 Task: Select the file "X.509 Certificate Revocation" for "X.509 Certificate Revocation List".
Action: Mouse moved to (124, 13)
Screenshot: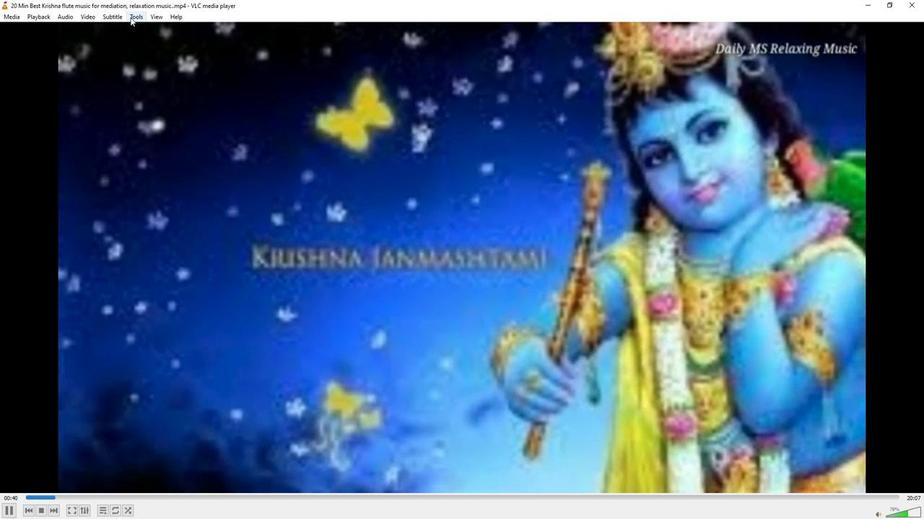 
Action: Mouse pressed left at (124, 13)
Screenshot: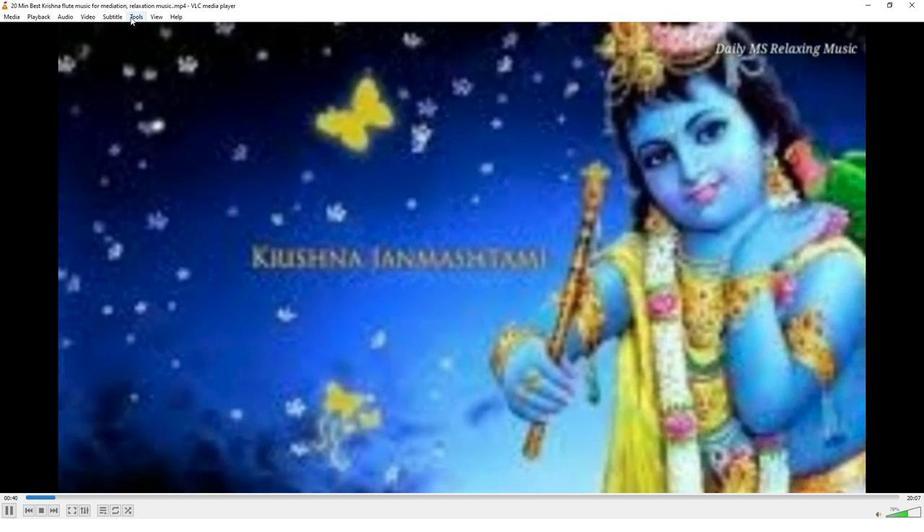 
Action: Mouse moved to (151, 125)
Screenshot: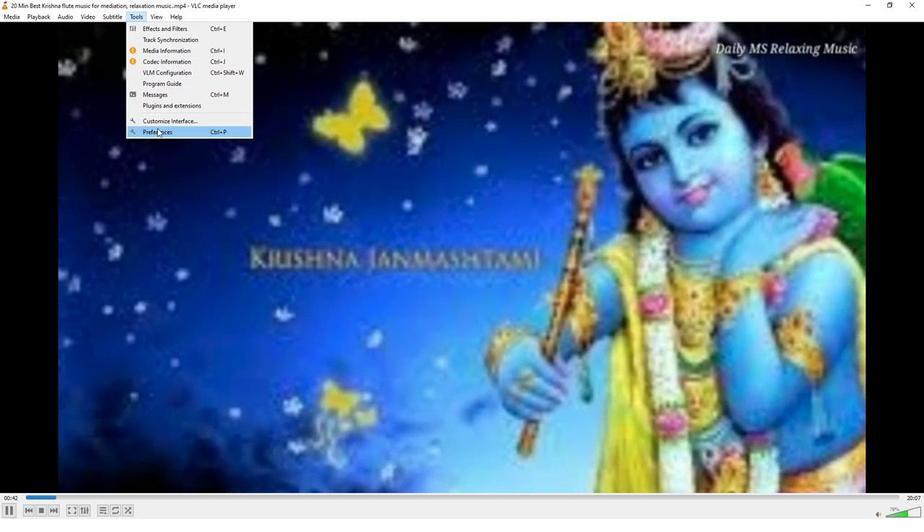 
Action: Mouse pressed left at (151, 125)
Screenshot: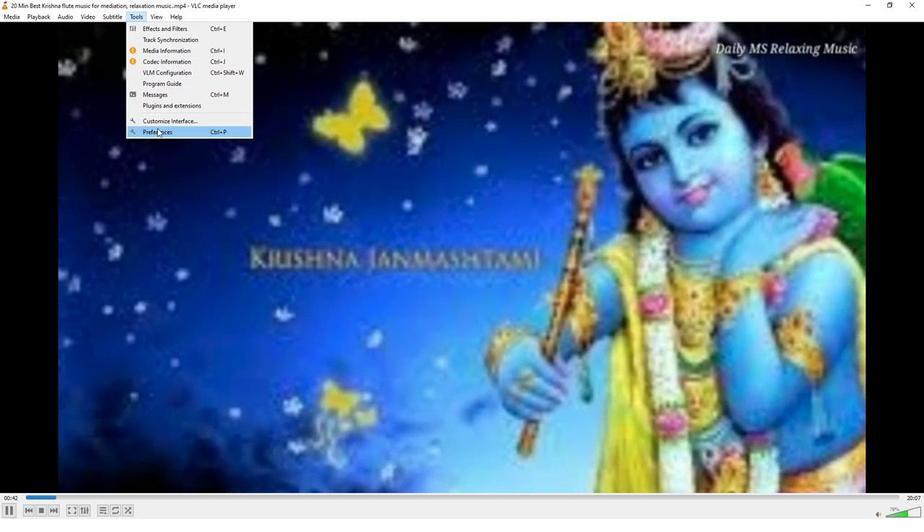 
Action: Mouse moved to (305, 423)
Screenshot: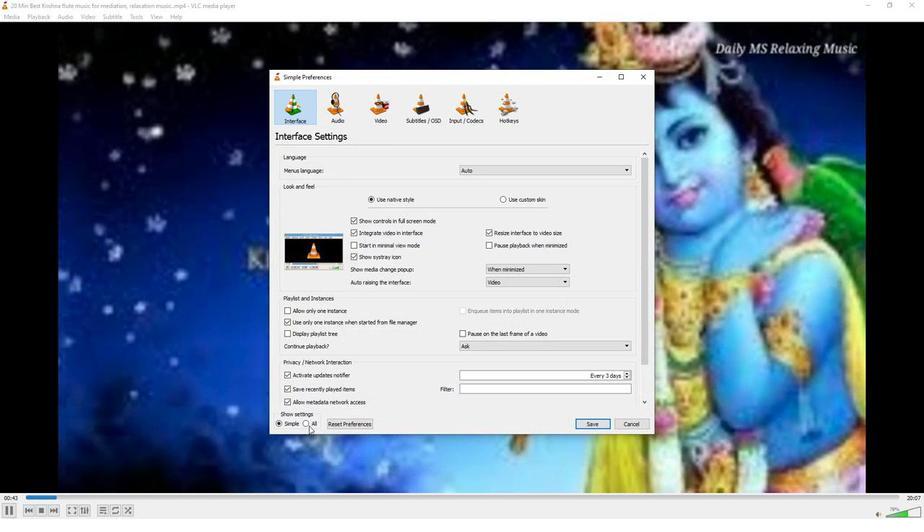 
Action: Mouse pressed left at (305, 423)
Screenshot: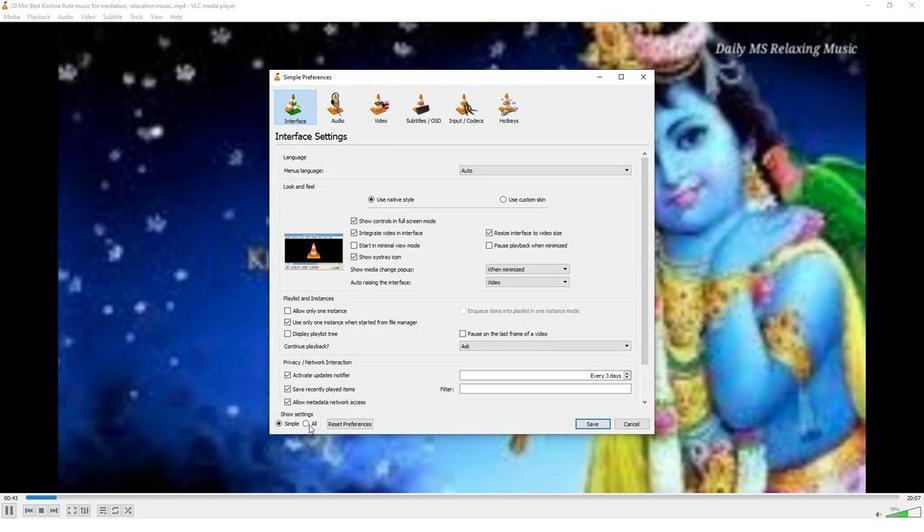 
Action: Mouse moved to (286, 257)
Screenshot: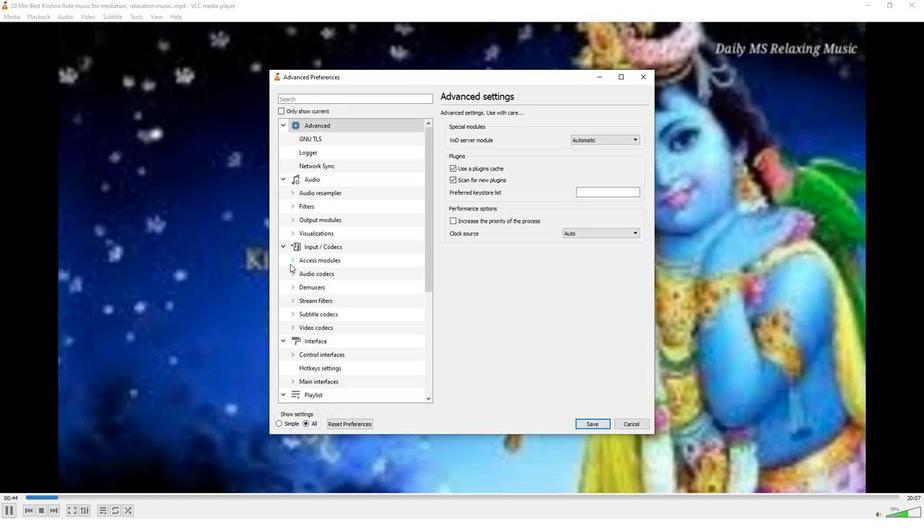 
Action: Mouse pressed left at (286, 257)
Screenshot: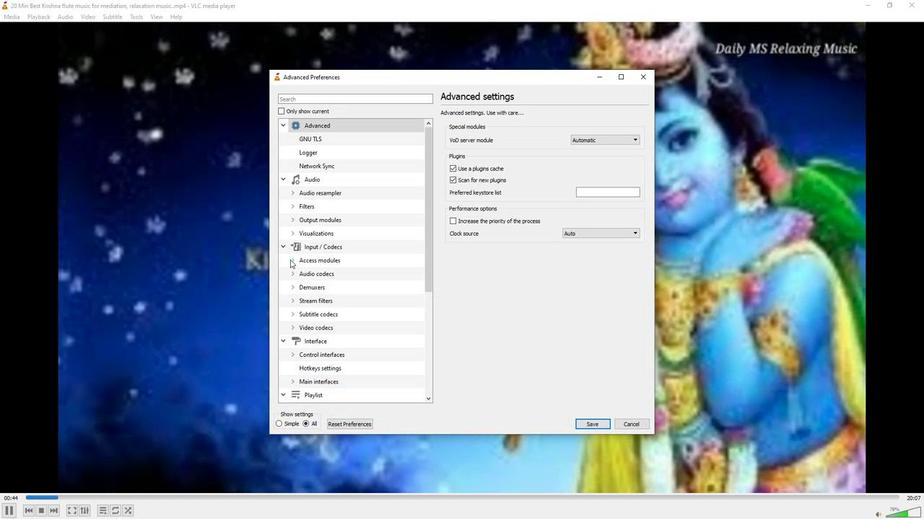 
Action: Mouse moved to (301, 288)
Screenshot: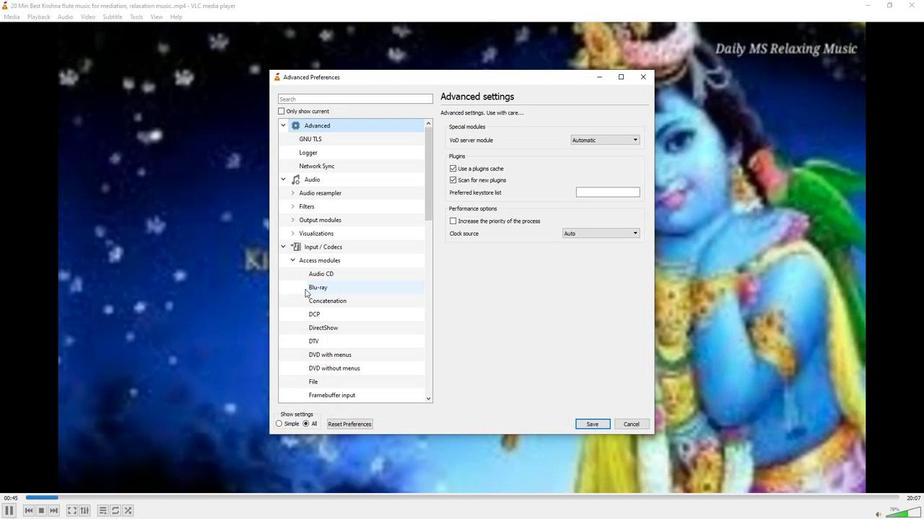 
Action: Mouse scrolled (301, 287) with delta (0, 0)
Screenshot: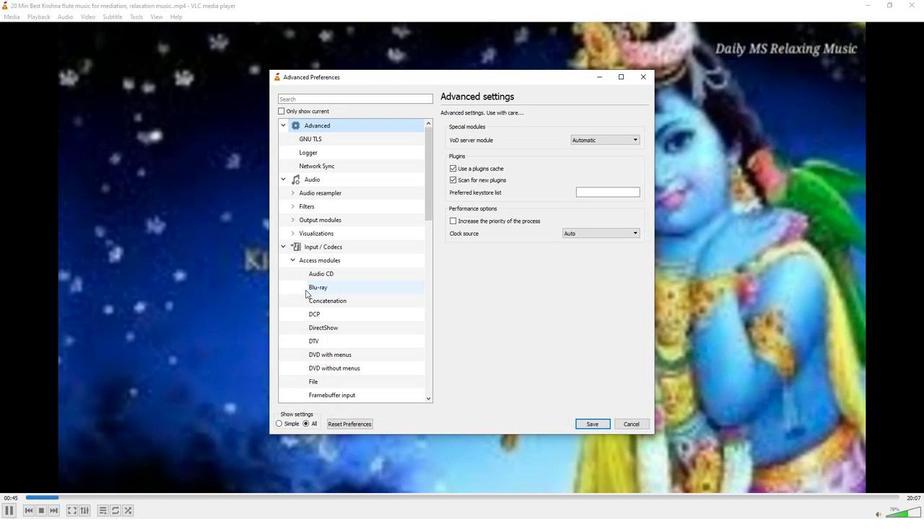 
Action: Mouse scrolled (301, 287) with delta (0, 0)
Screenshot: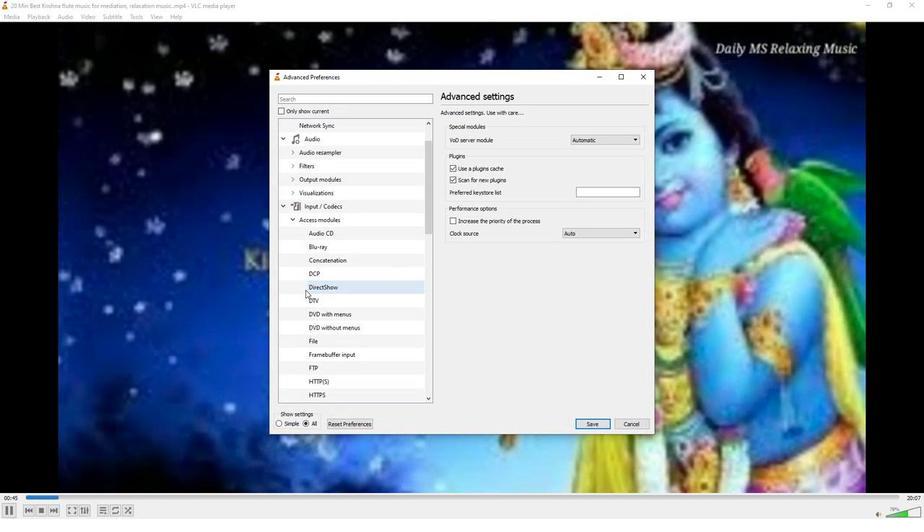 
Action: Mouse scrolled (301, 287) with delta (0, 0)
Screenshot: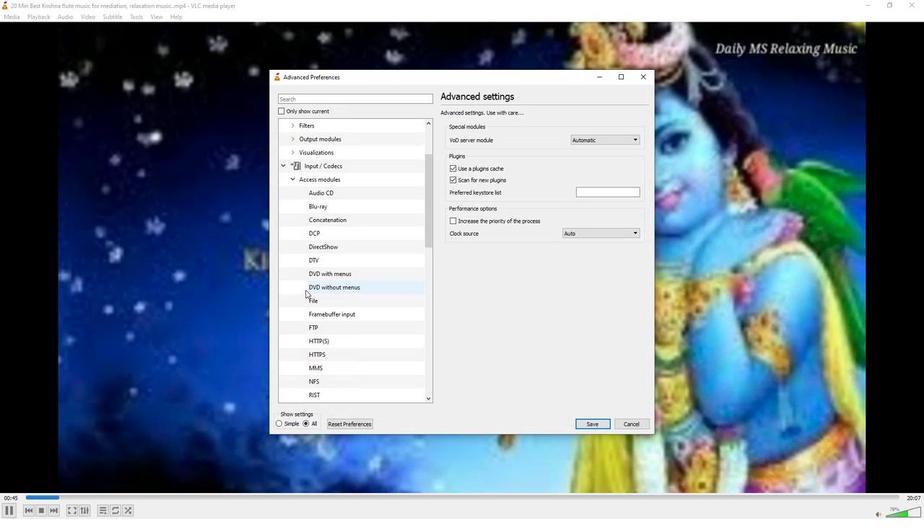 
Action: Mouse scrolled (301, 287) with delta (0, 0)
Screenshot: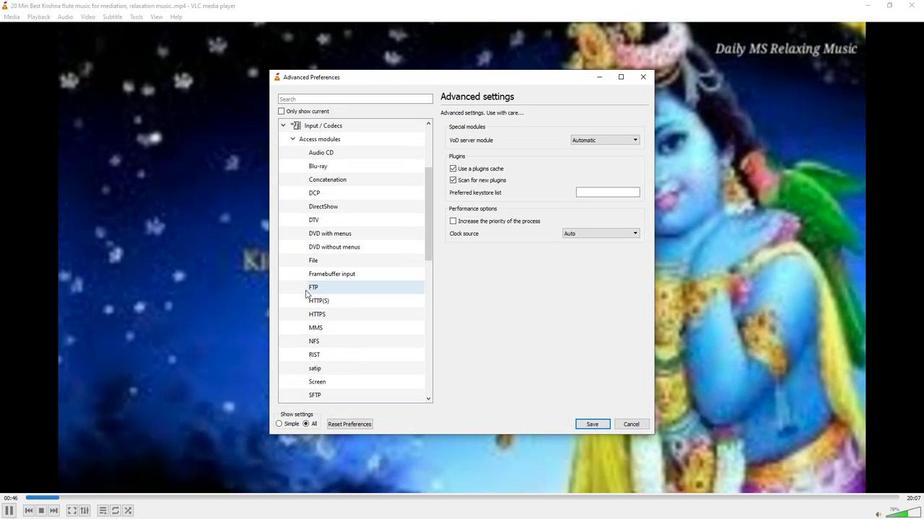 
Action: Mouse scrolled (301, 287) with delta (0, 0)
Screenshot: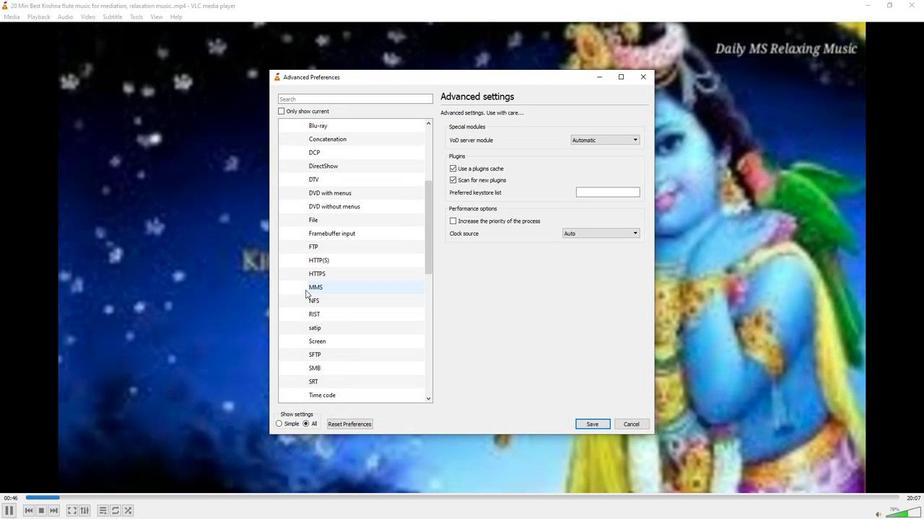 
Action: Mouse scrolled (301, 287) with delta (0, 0)
Screenshot: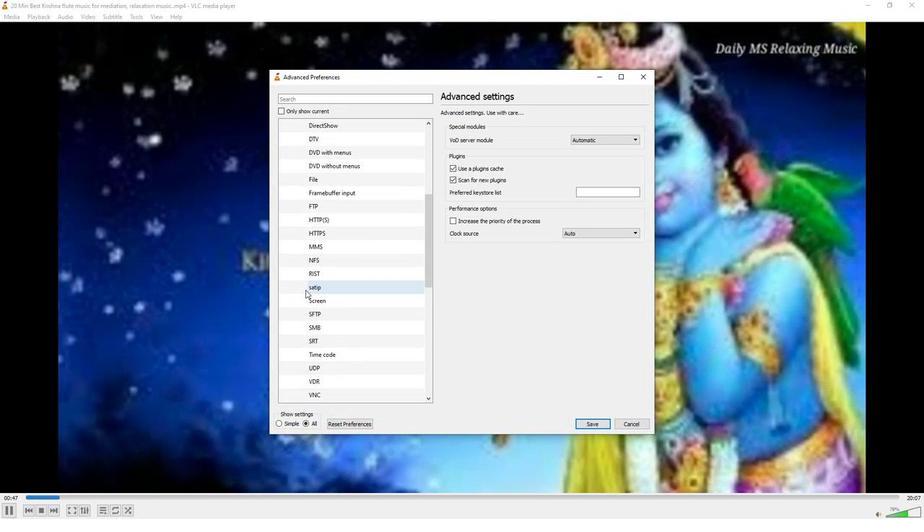 
Action: Mouse moved to (311, 350)
Screenshot: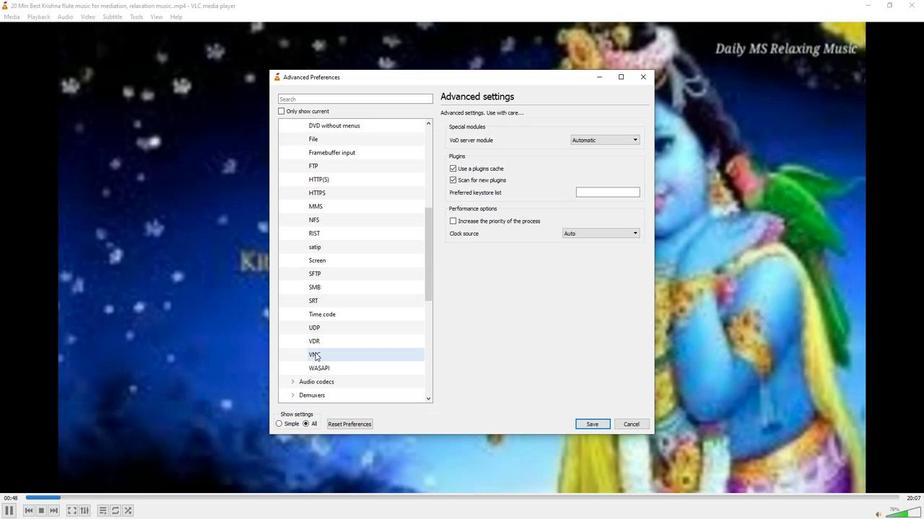 
Action: Mouse pressed left at (311, 350)
Screenshot: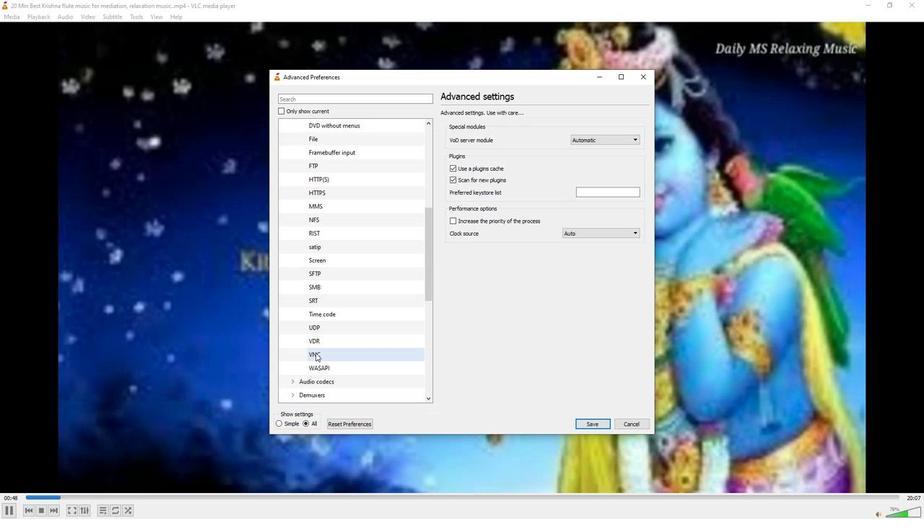
Action: Mouse moved to (617, 166)
Screenshot: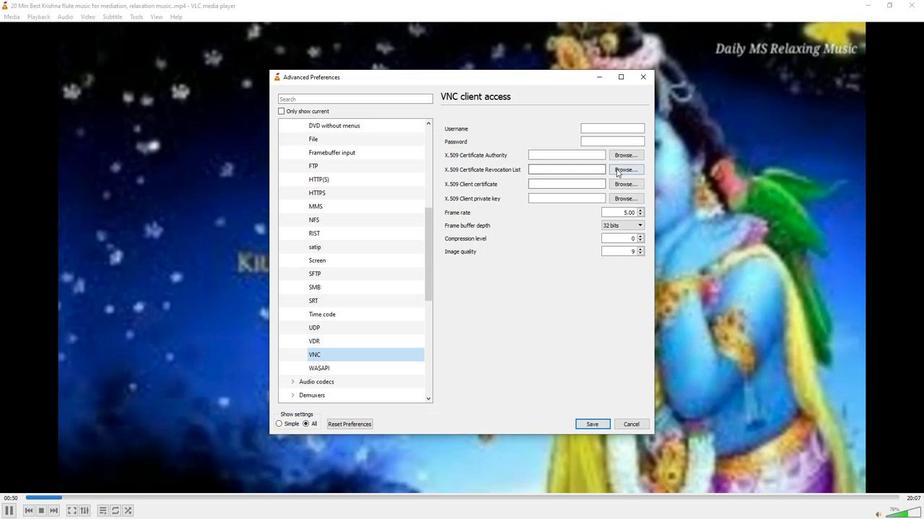
Action: Mouse pressed left at (617, 166)
Screenshot: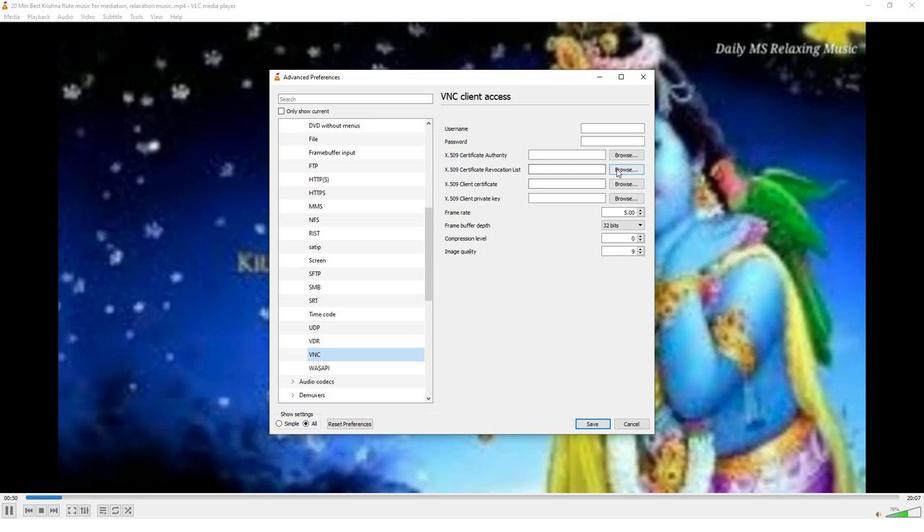 
Action: Mouse moved to (542, 163)
Screenshot: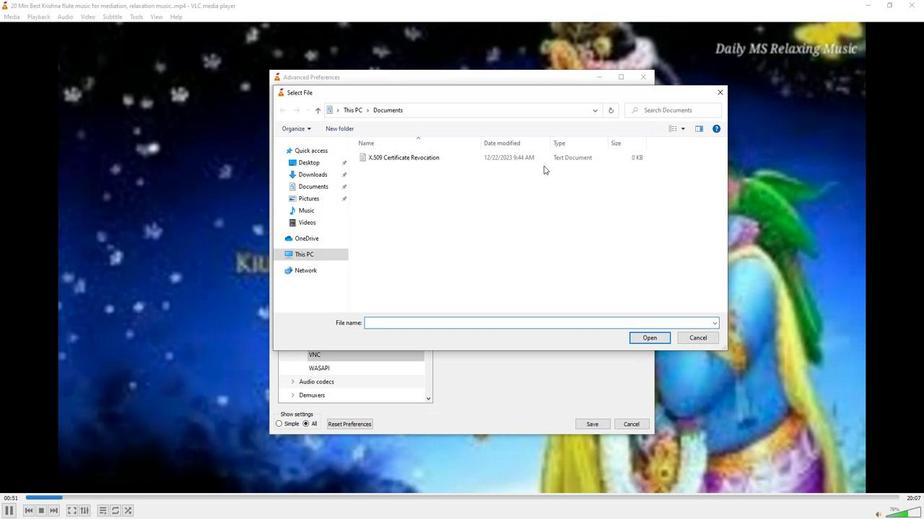 
Action: Mouse pressed left at (542, 163)
Screenshot: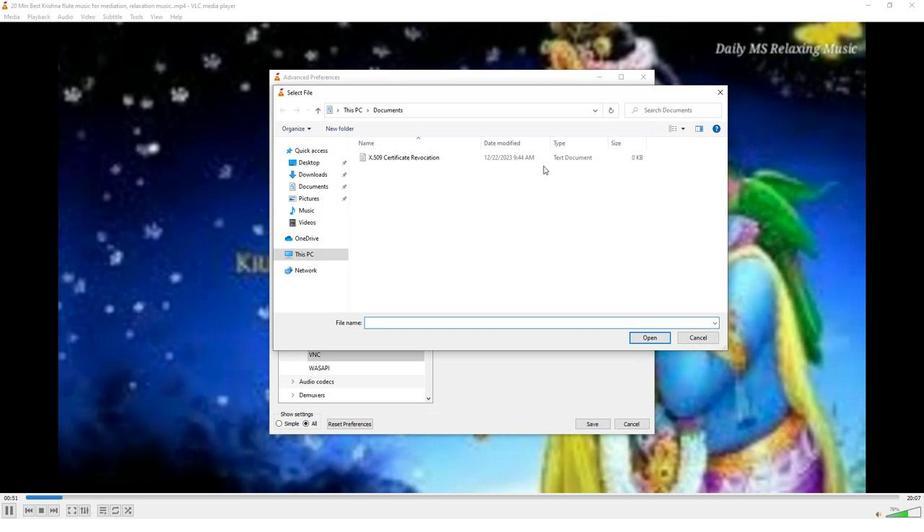 
Action: Mouse moved to (537, 156)
Screenshot: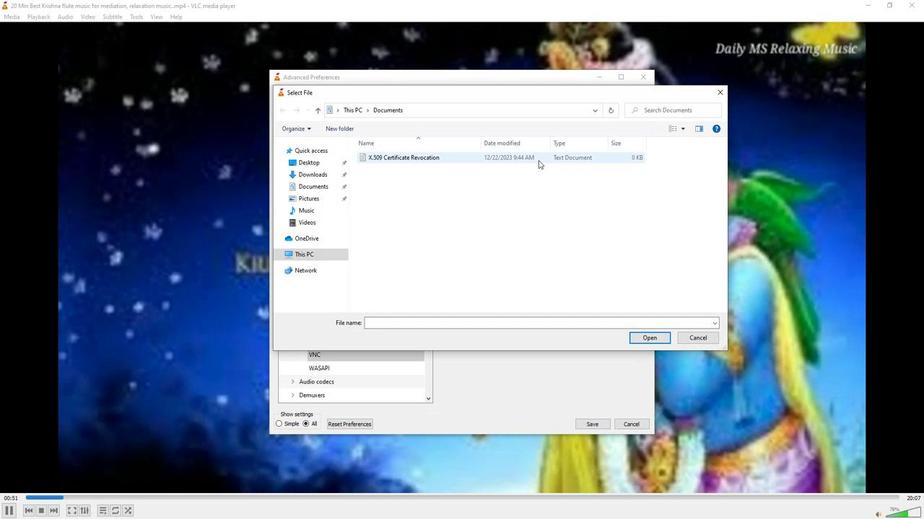 
Action: Mouse pressed left at (537, 156)
Screenshot: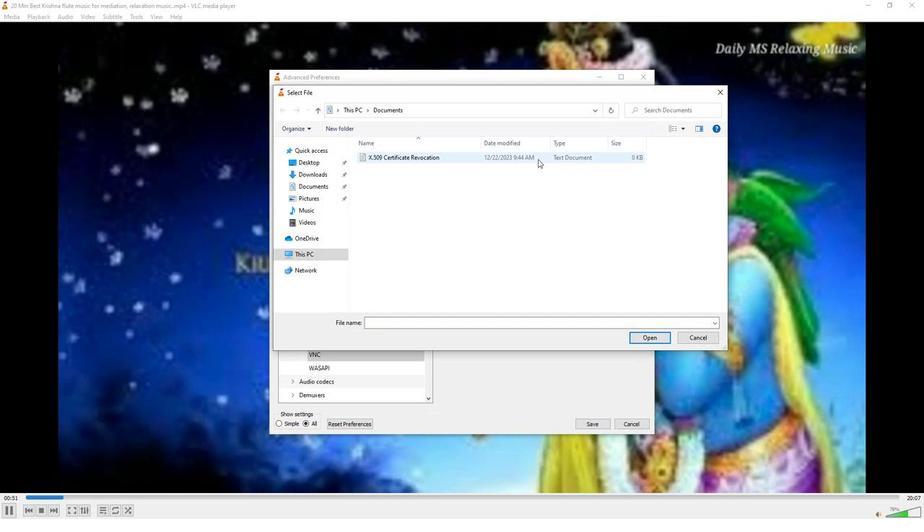 
Action: Mouse moved to (526, 190)
Screenshot: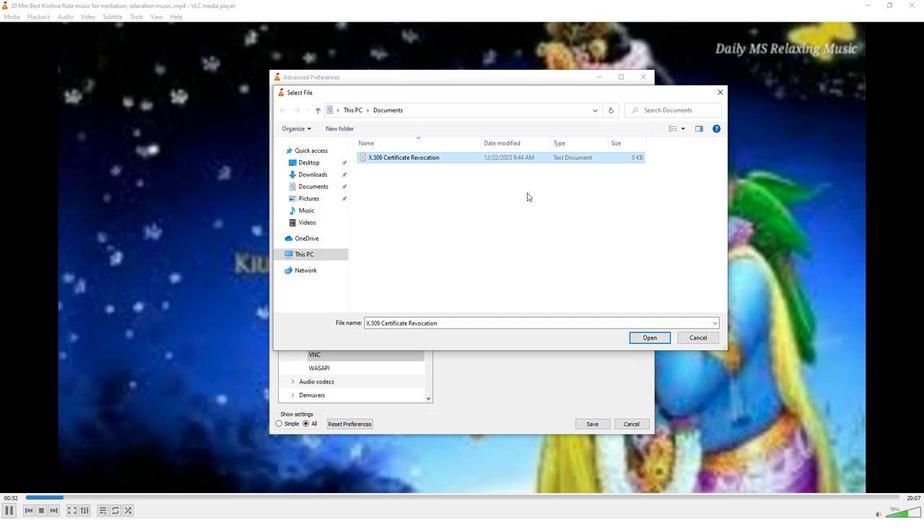 
